 Task: Create a due date automation trigger when advanced on, 2 hours before a card is due add fields without custom field "Resume" set to a date not in this week.
Action: Mouse moved to (1002, 80)
Screenshot: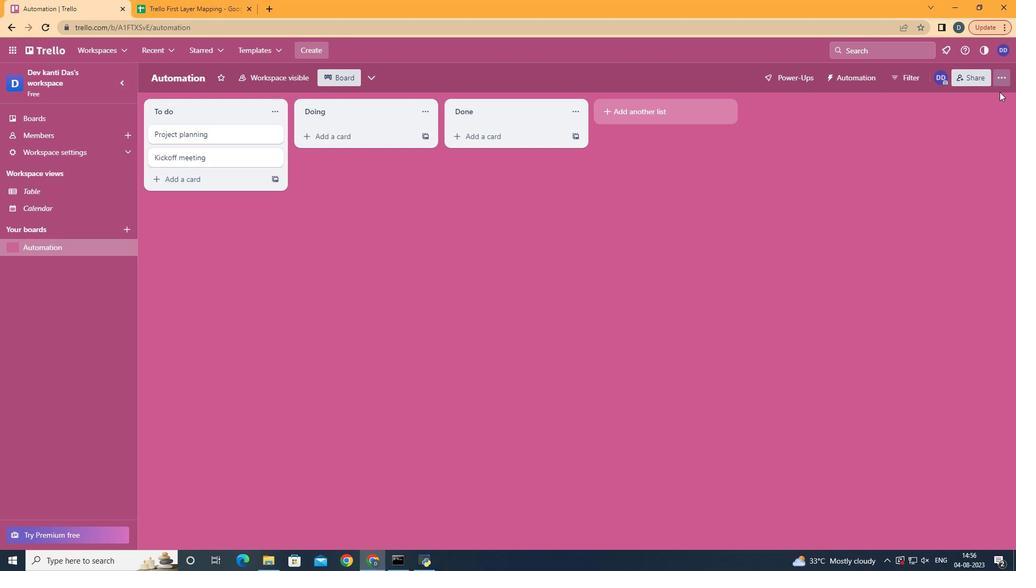 
Action: Mouse pressed left at (1002, 80)
Screenshot: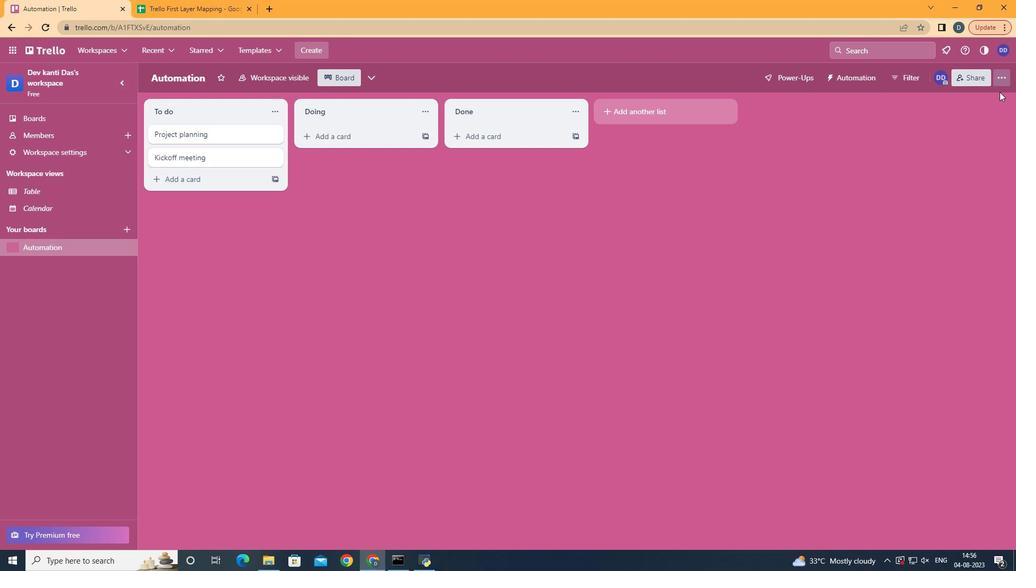 
Action: Mouse moved to (929, 220)
Screenshot: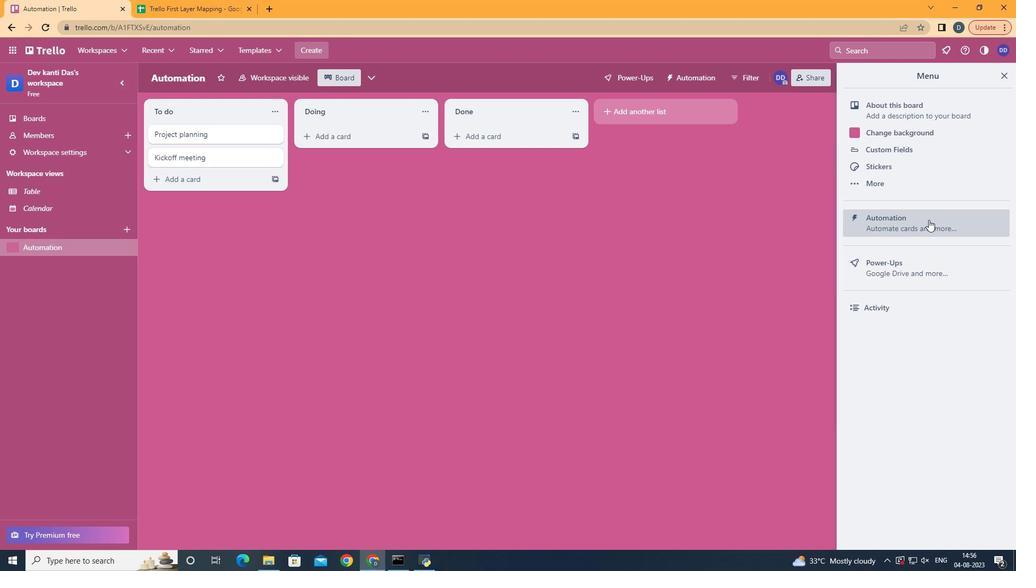 
Action: Mouse pressed left at (929, 220)
Screenshot: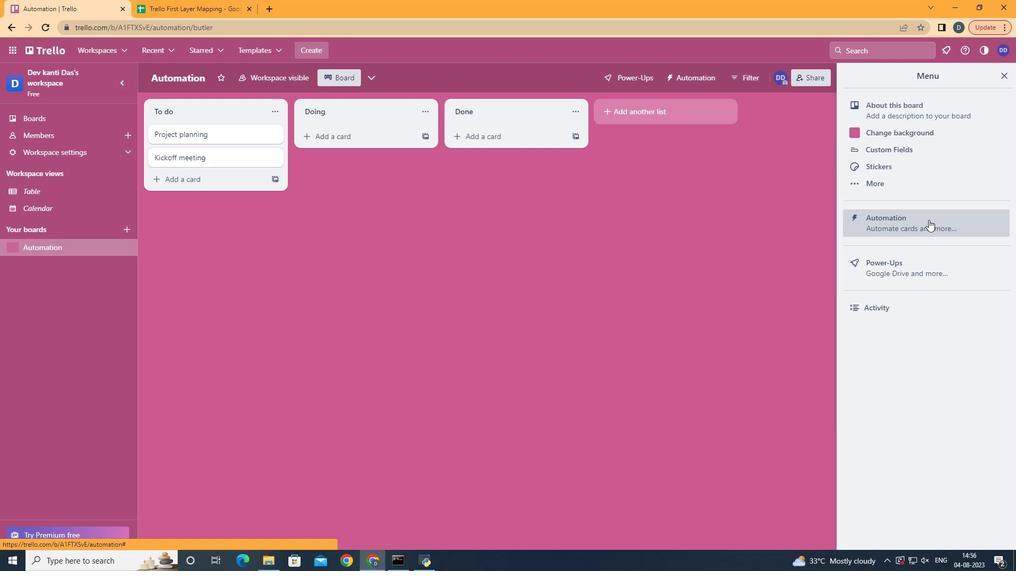 
Action: Mouse moved to (197, 217)
Screenshot: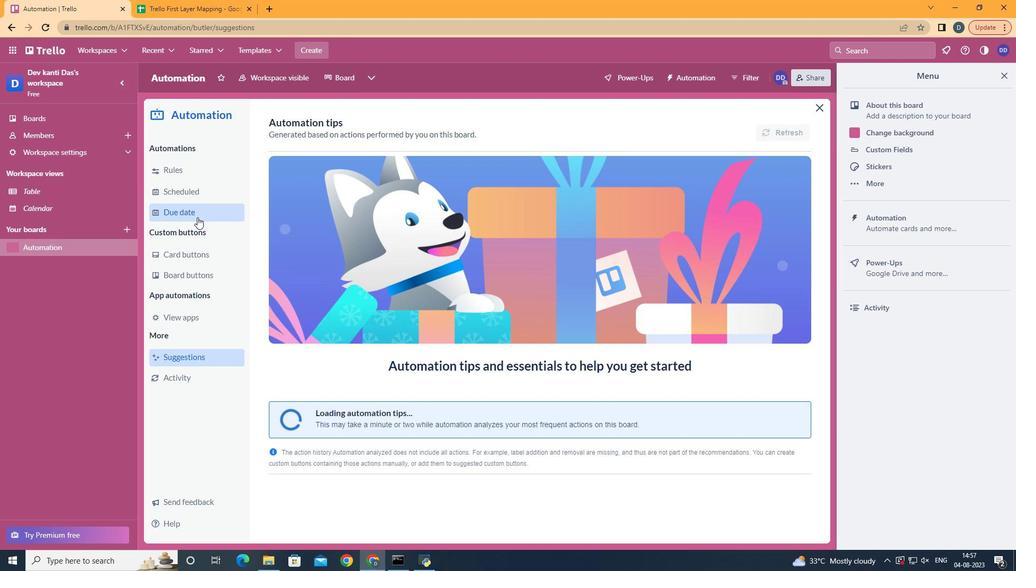 
Action: Mouse pressed left at (197, 217)
Screenshot: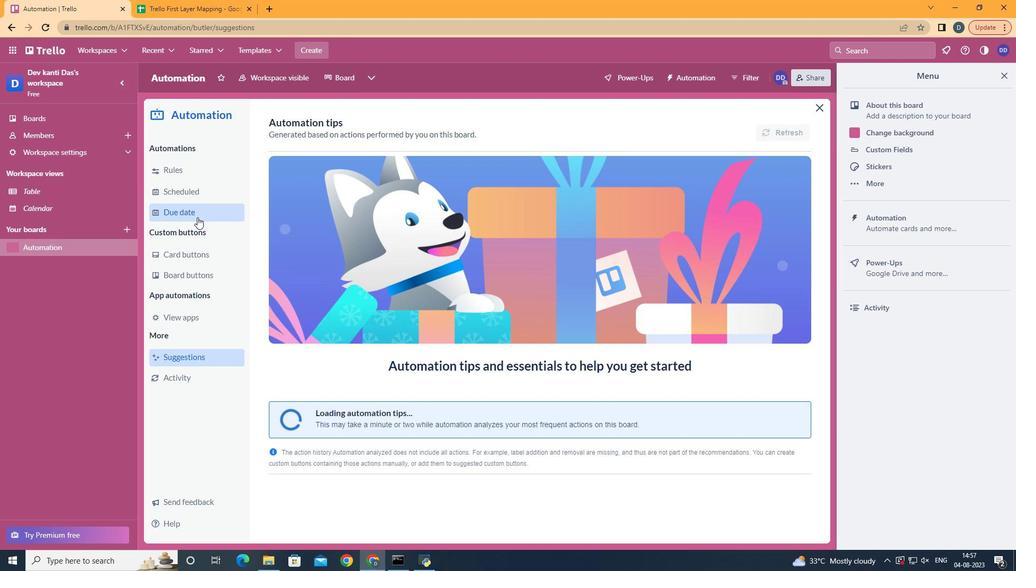 
Action: Mouse moved to (759, 124)
Screenshot: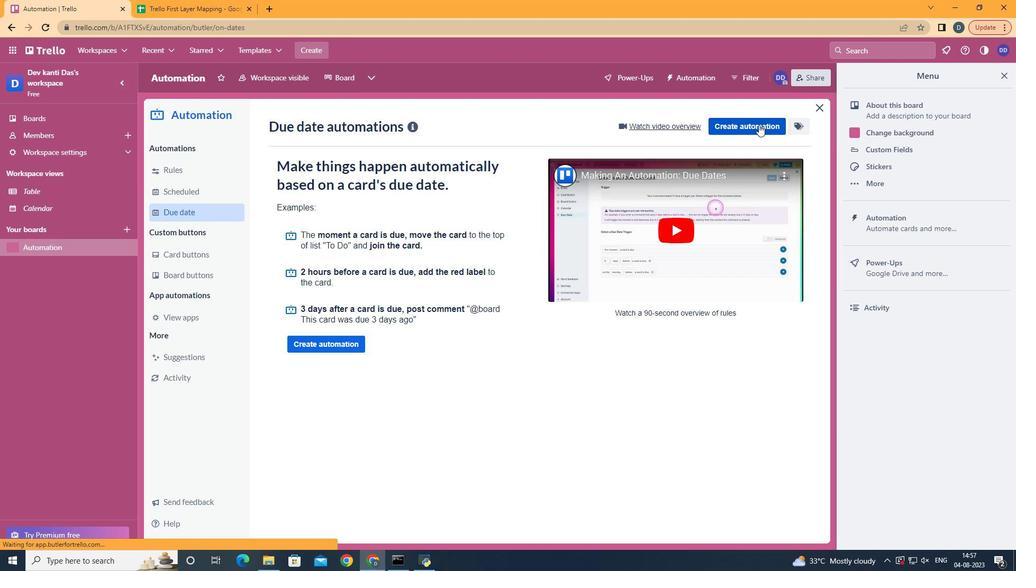 
Action: Mouse pressed left at (759, 124)
Screenshot: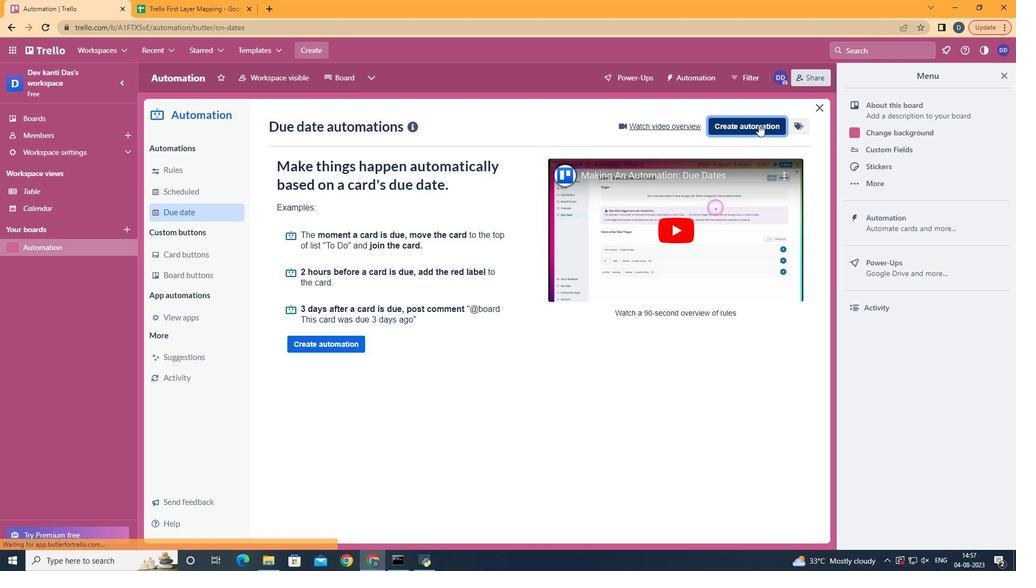 
Action: Mouse moved to (538, 231)
Screenshot: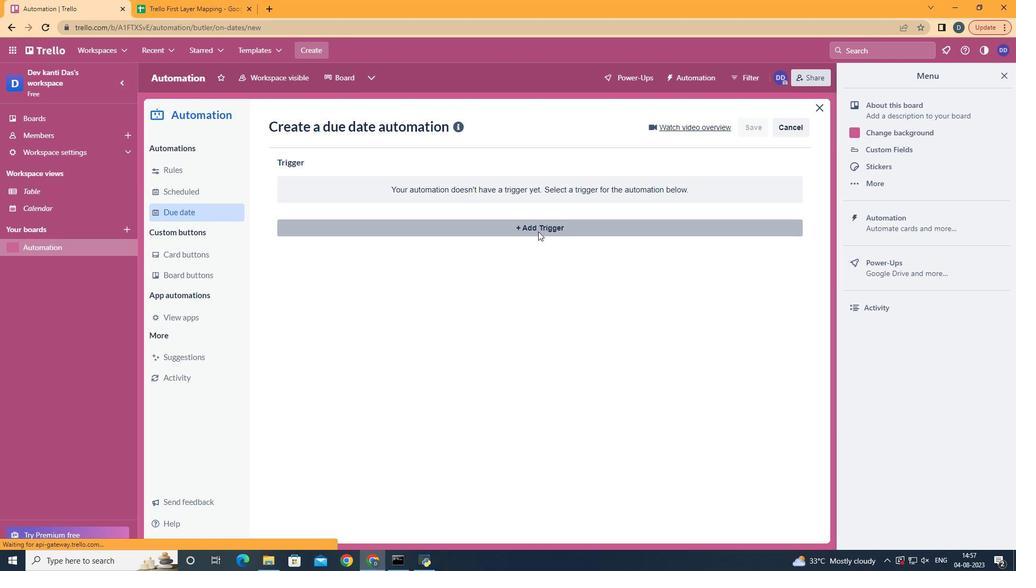 
Action: Mouse pressed left at (538, 231)
Screenshot: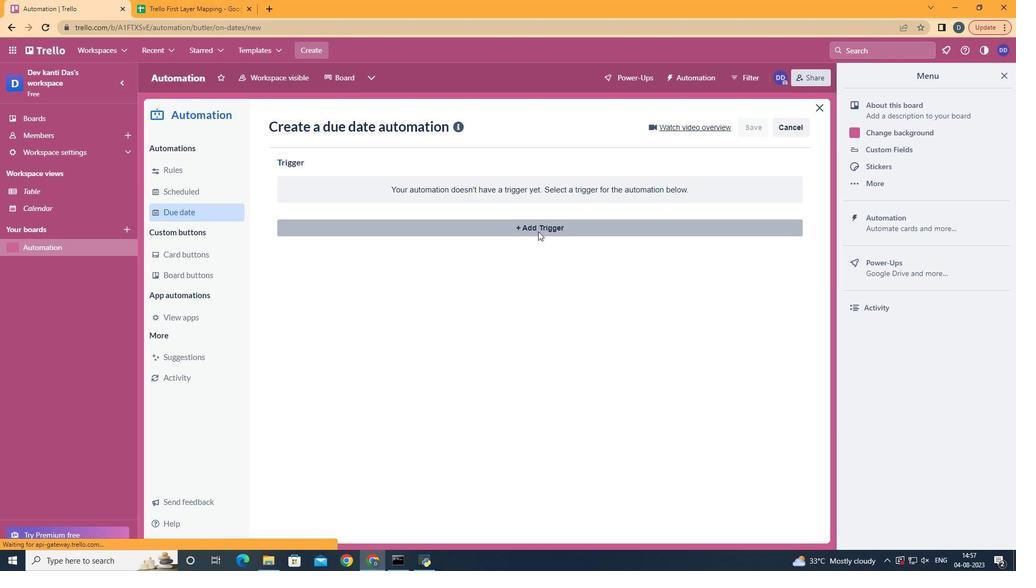 
Action: Mouse moved to (344, 448)
Screenshot: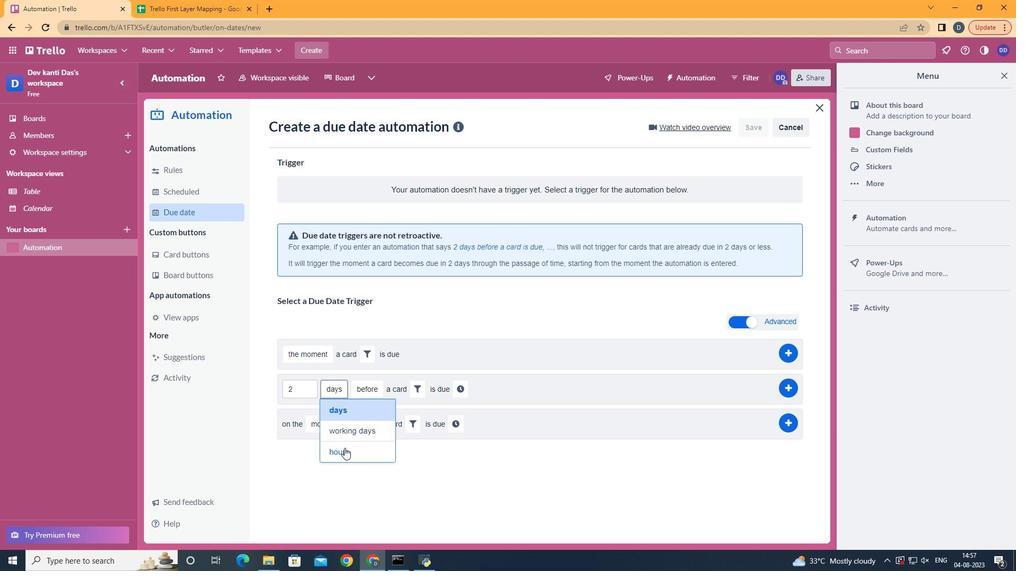 
Action: Mouse pressed left at (344, 448)
Screenshot: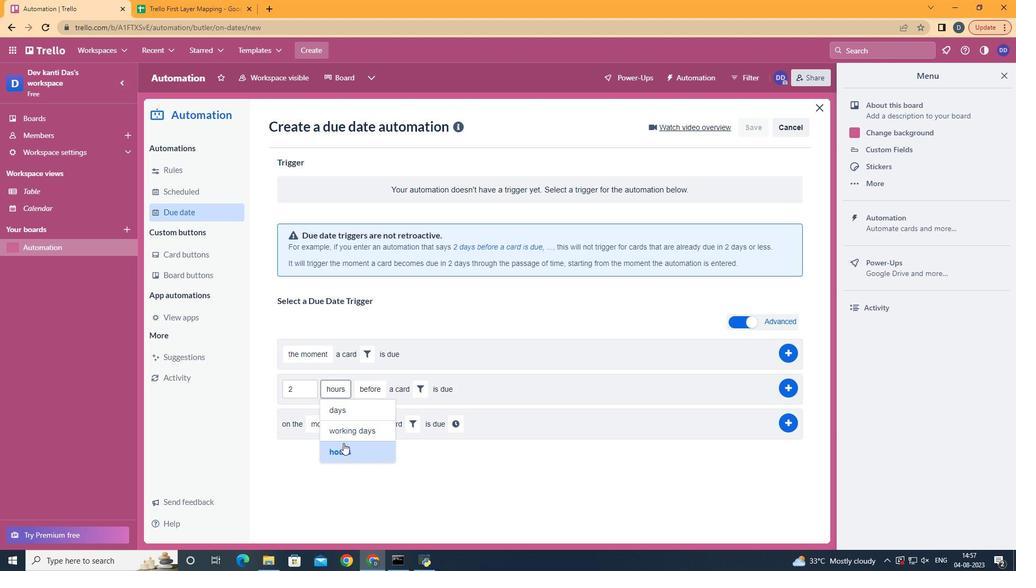 
Action: Mouse moved to (376, 410)
Screenshot: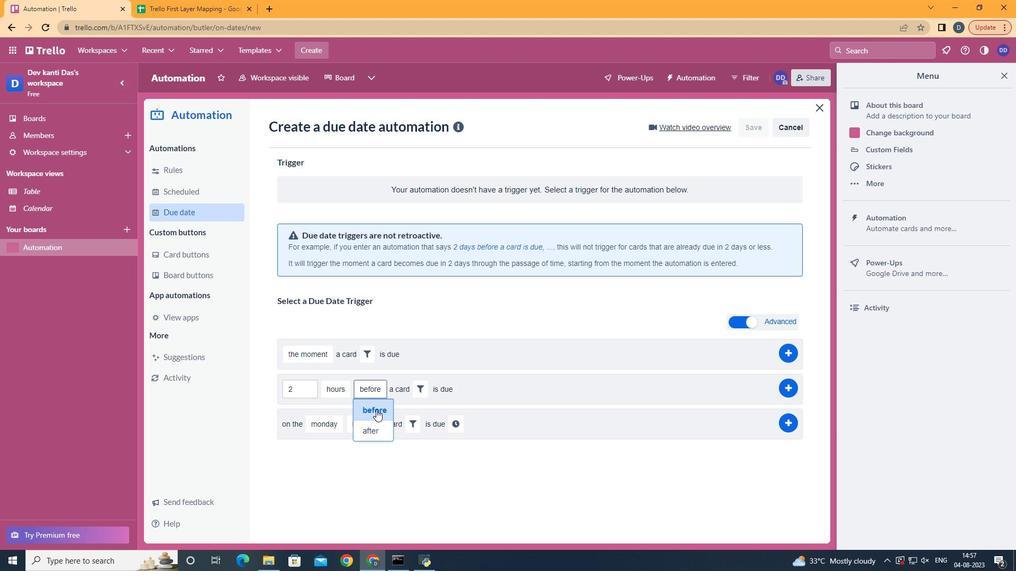 
Action: Mouse pressed left at (376, 410)
Screenshot: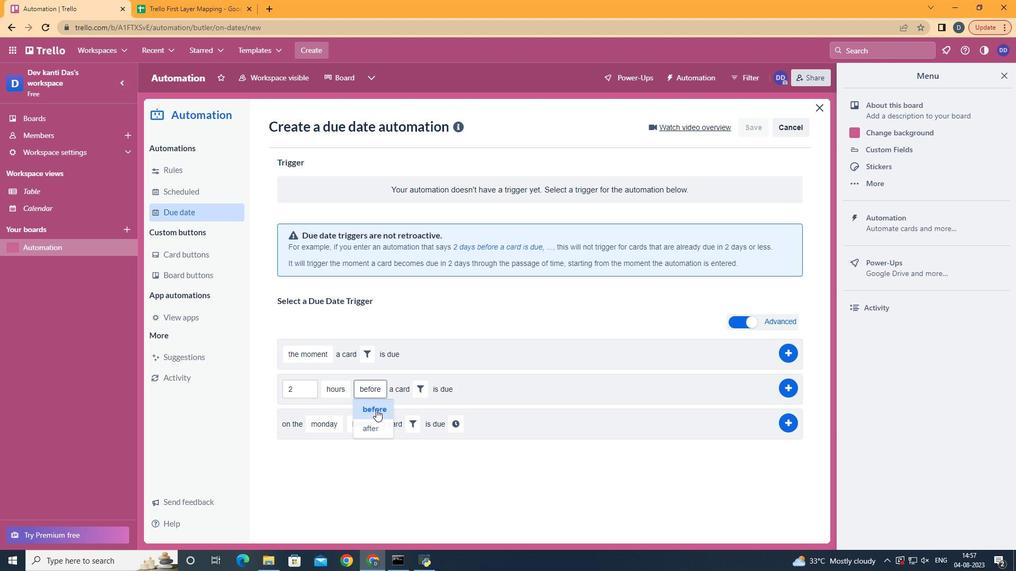 
Action: Mouse moved to (421, 386)
Screenshot: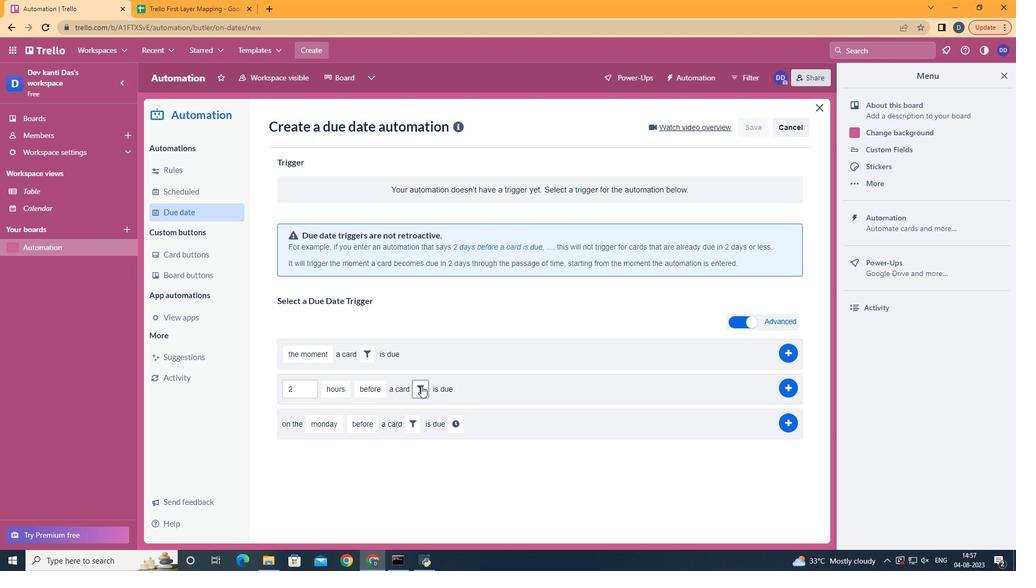 
Action: Mouse pressed left at (421, 386)
Screenshot: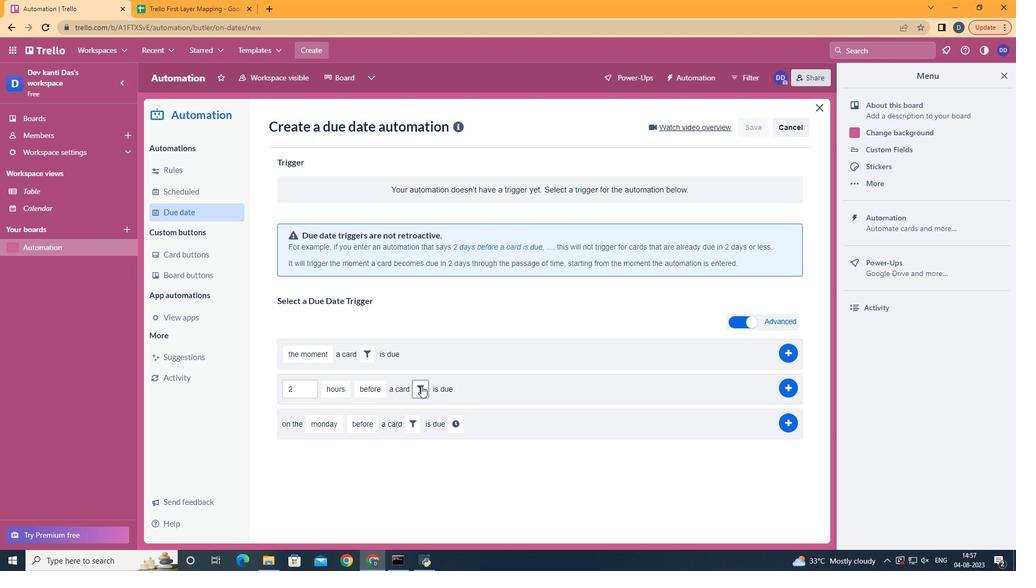 
Action: Mouse moved to (604, 429)
Screenshot: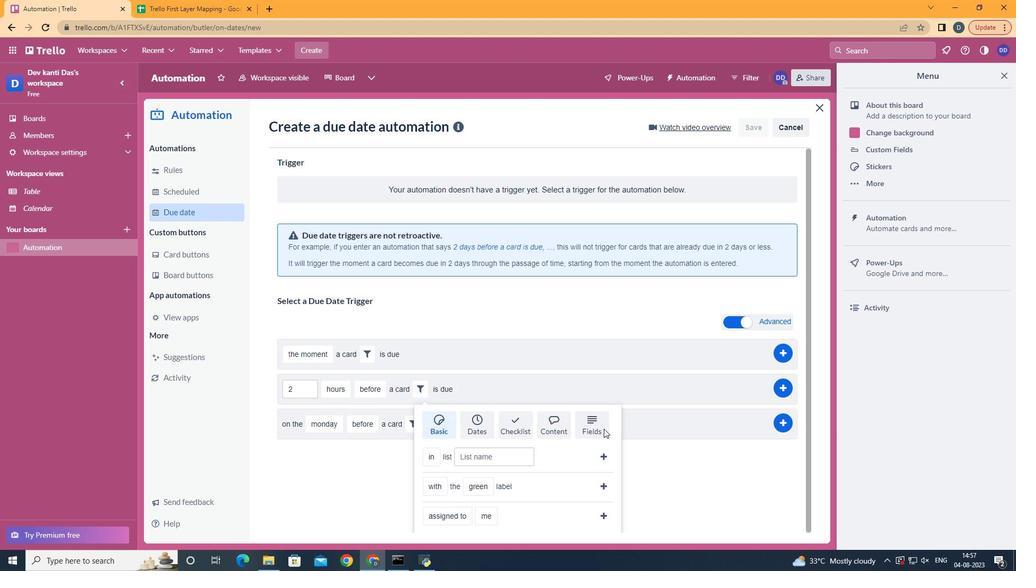 
Action: Mouse pressed left at (604, 429)
Screenshot: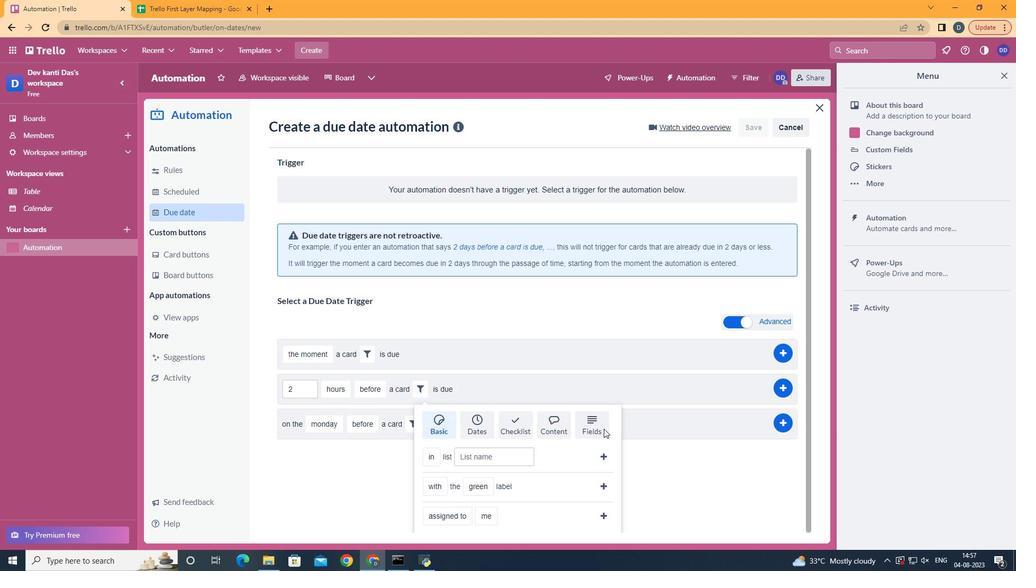 
Action: Mouse moved to (605, 429)
Screenshot: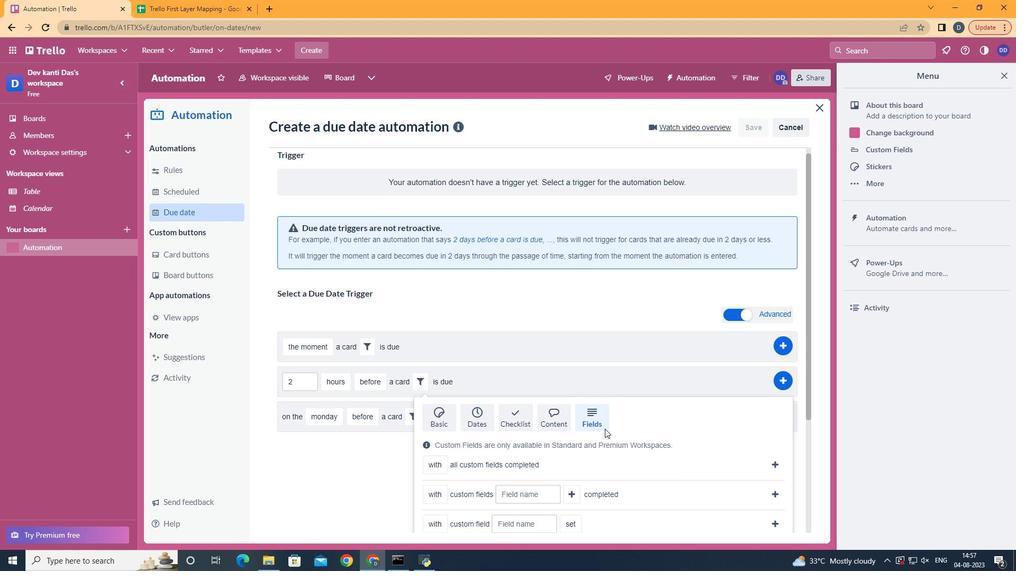 
Action: Mouse scrolled (605, 429) with delta (0, 0)
Screenshot: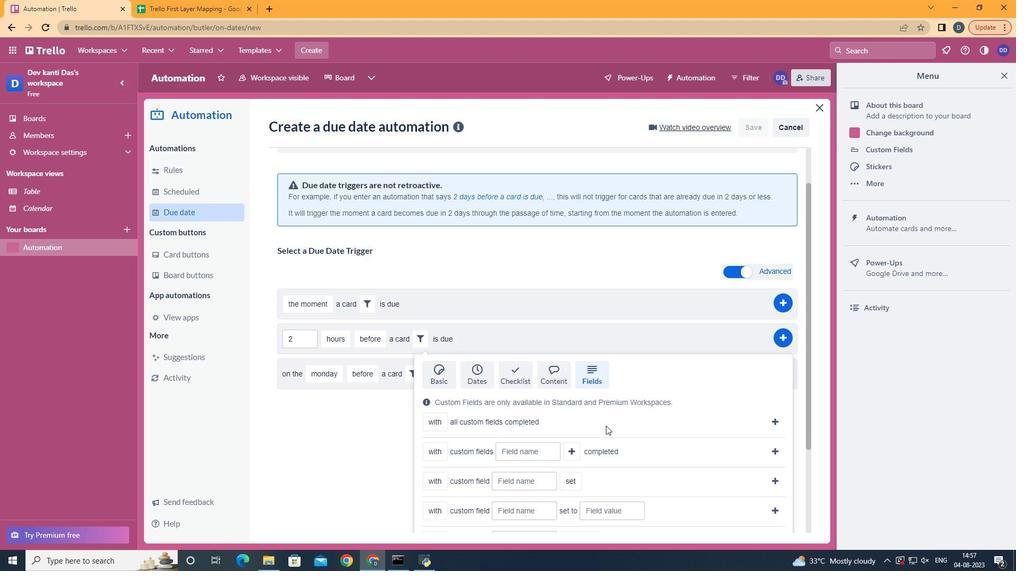 
Action: Mouse scrolled (605, 429) with delta (0, 0)
Screenshot: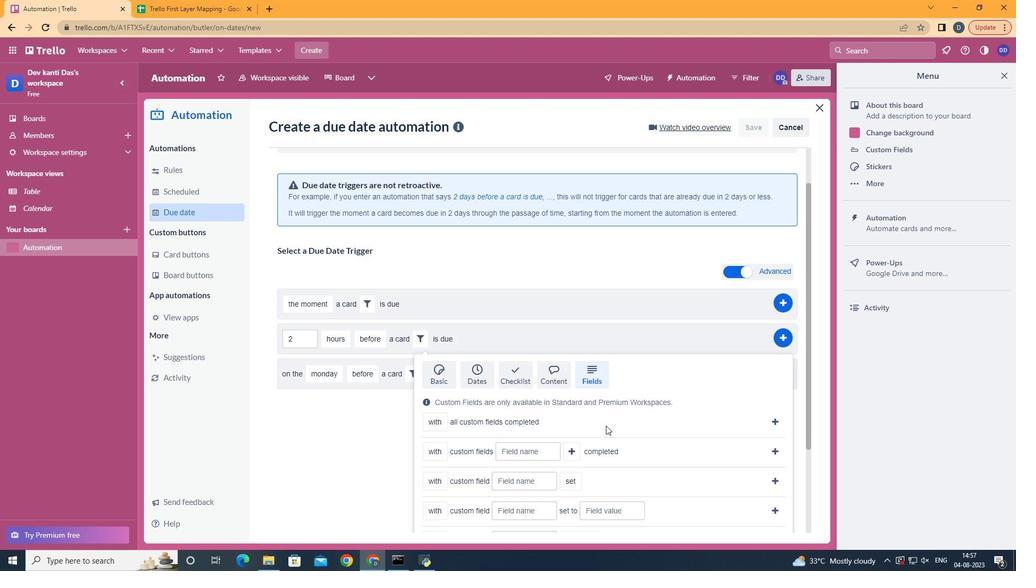 
Action: Mouse scrolled (605, 429) with delta (0, 0)
Screenshot: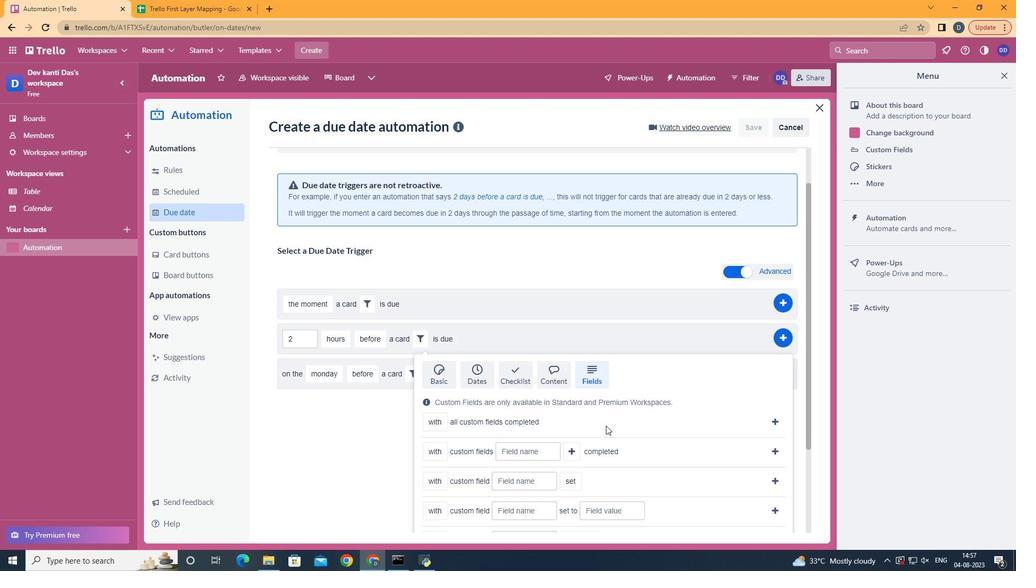 
Action: Mouse scrolled (605, 429) with delta (0, 0)
Screenshot: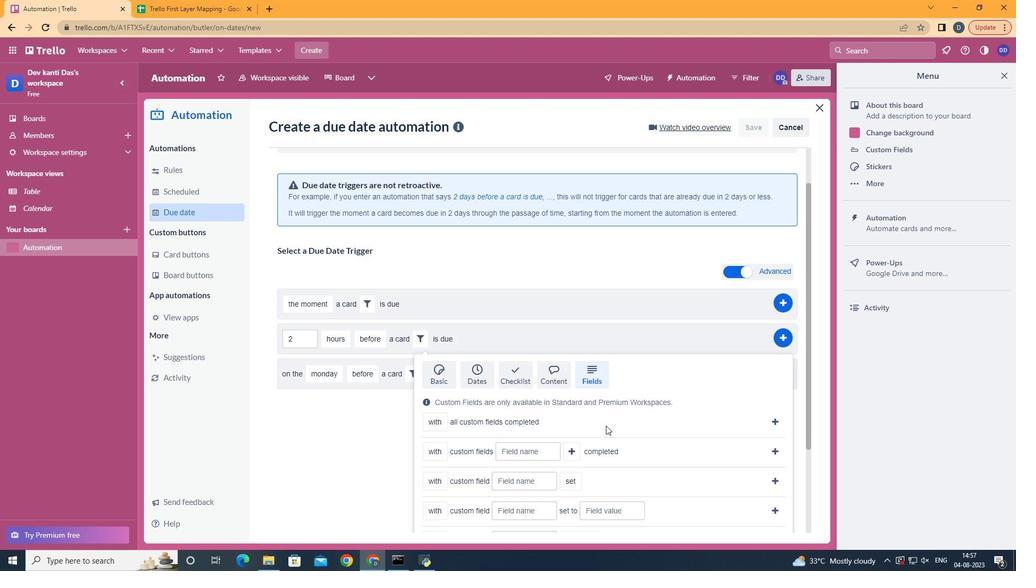 
Action: Mouse scrolled (605, 429) with delta (0, 0)
Screenshot: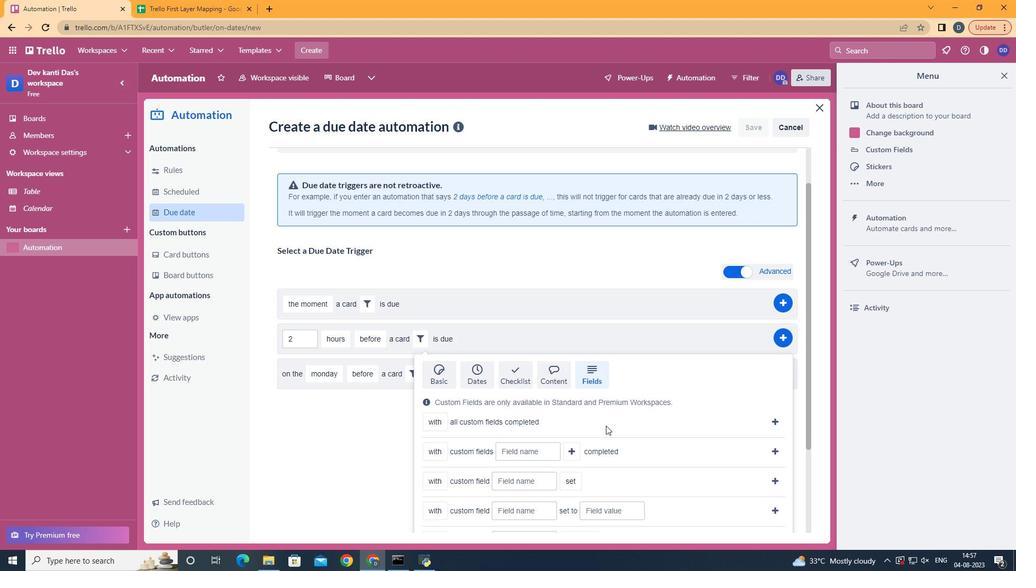 
Action: Mouse scrolled (605, 429) with delta (0, 0)
Screenshot: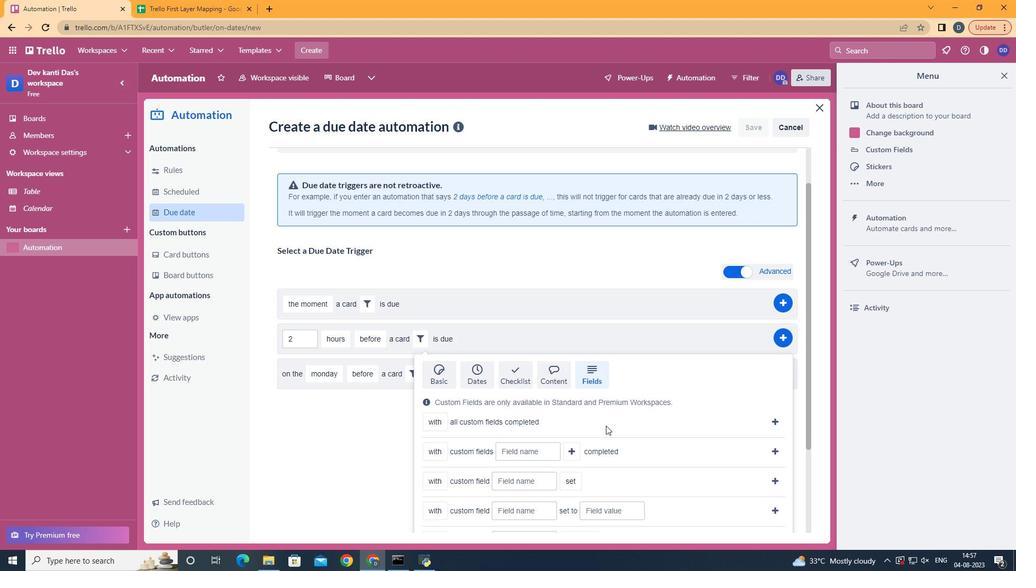 
Action: Mouse moved to (444, 523)
Screenshot: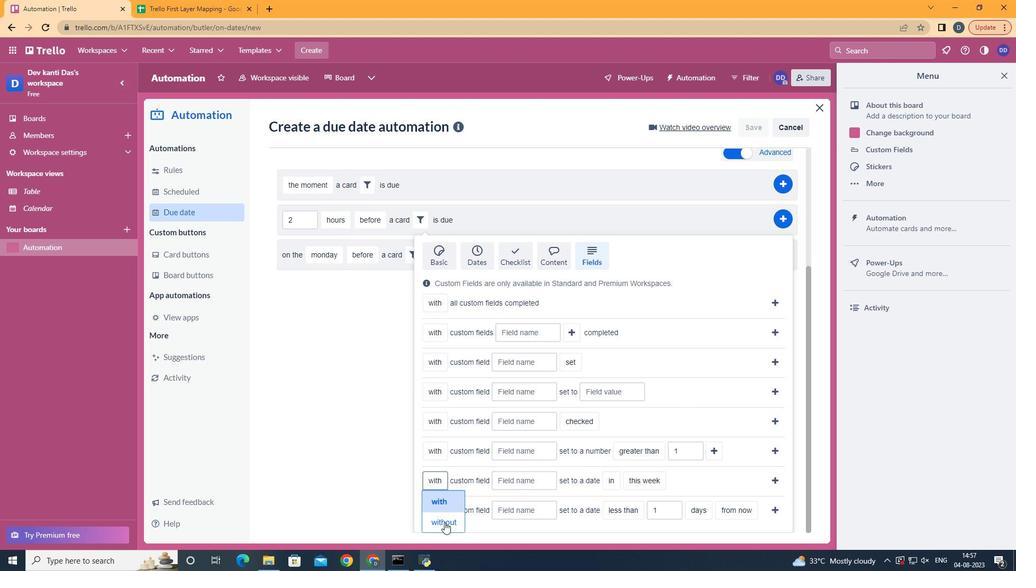 
Action: Mouse pressed left at (444, 523)
Screenshot: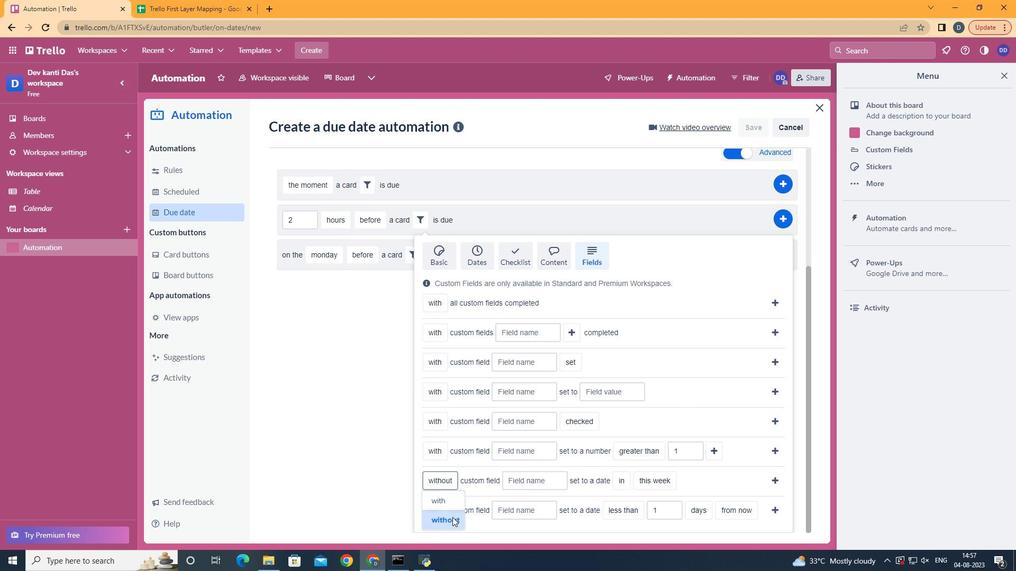
Action: Mouse moved to (519, 484)
Screenshot: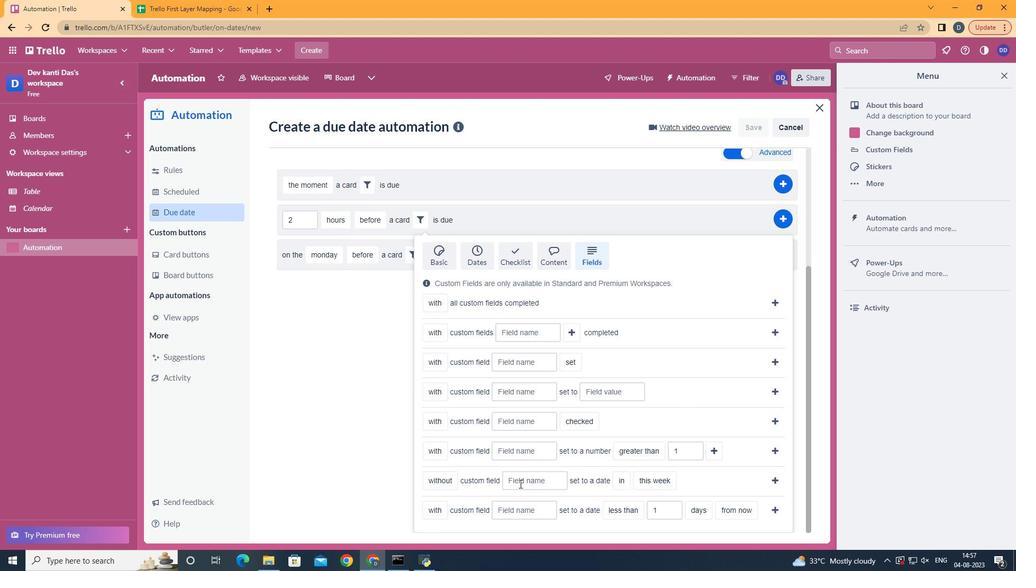 
Action: Mouse pressed left at (519, 484)
Screenshot: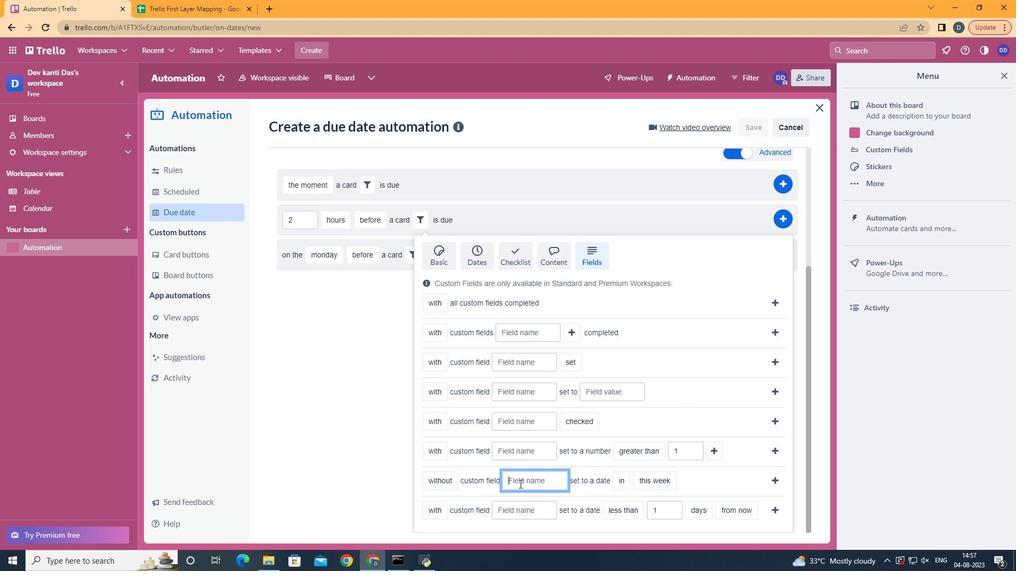 
Action: Key pressed <Key.shift>Resume
Screenshot: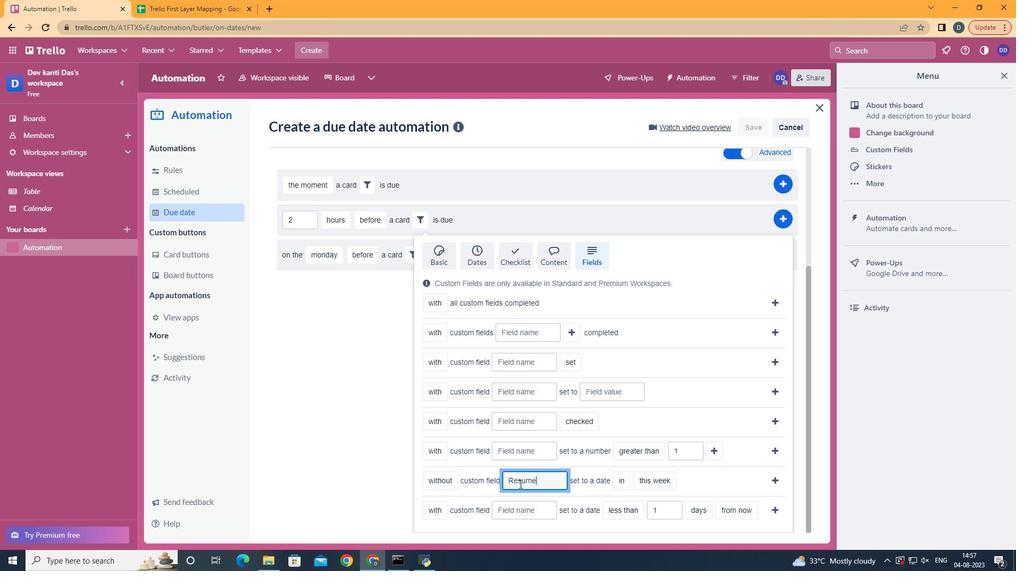 
Action: Mouse moved to (627, 519)
Screenshot: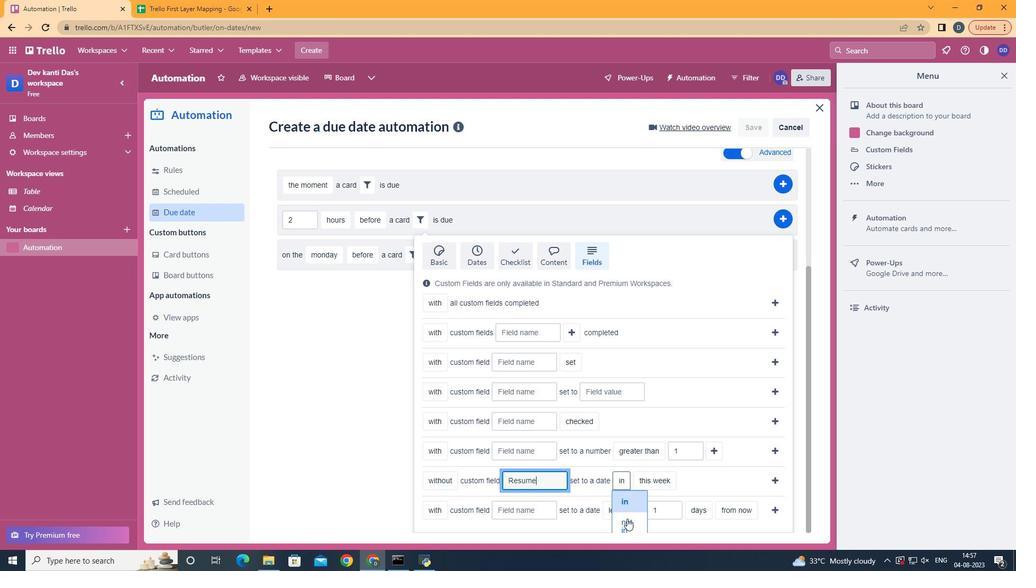 
Action: Mouse pressed left at (627, 519)
Screenshot: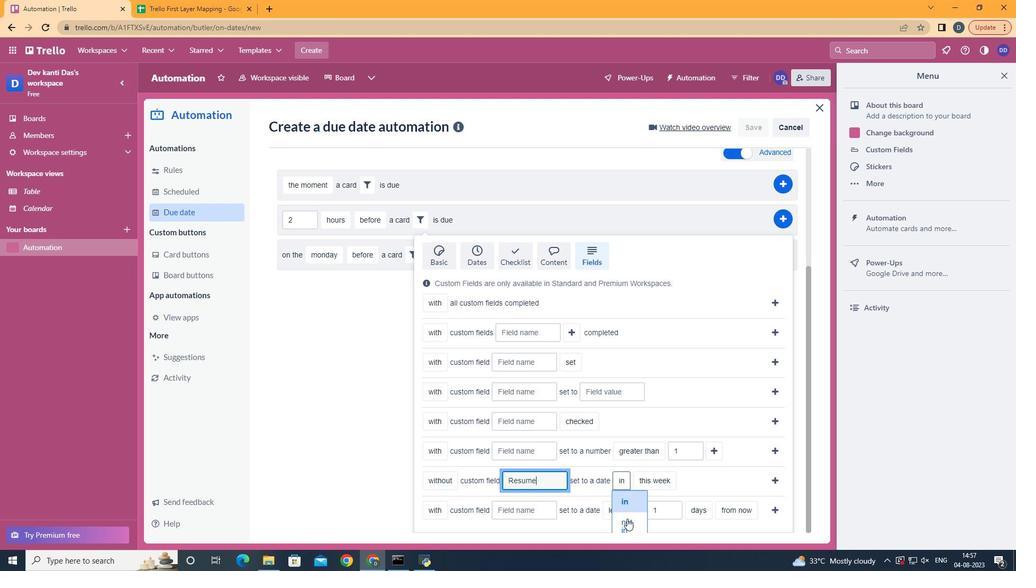 
Action: Mouse moved to (676, 499)
Screenshot: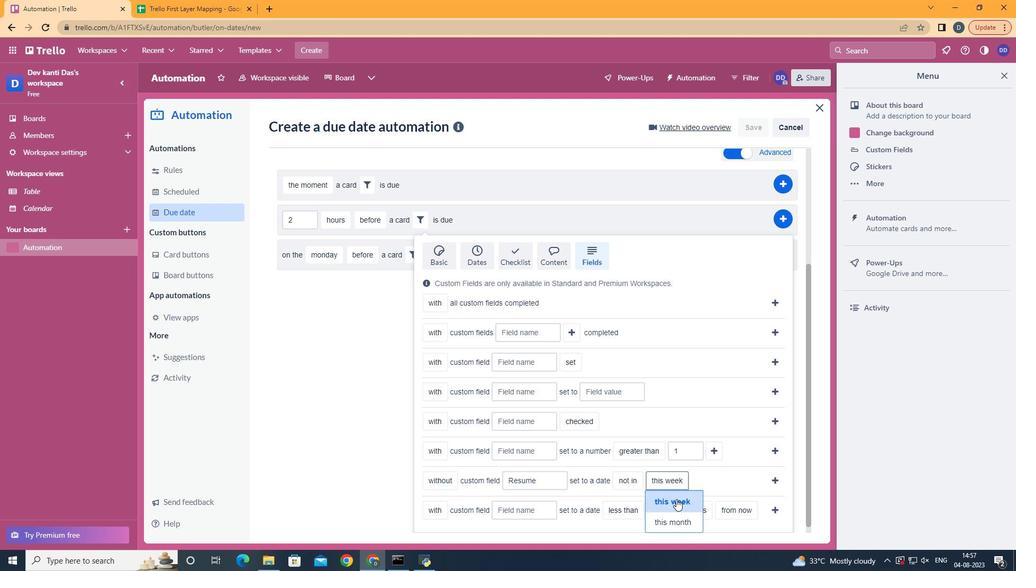 
Action: Mouse pressed left at (676, 499)
Screenshot: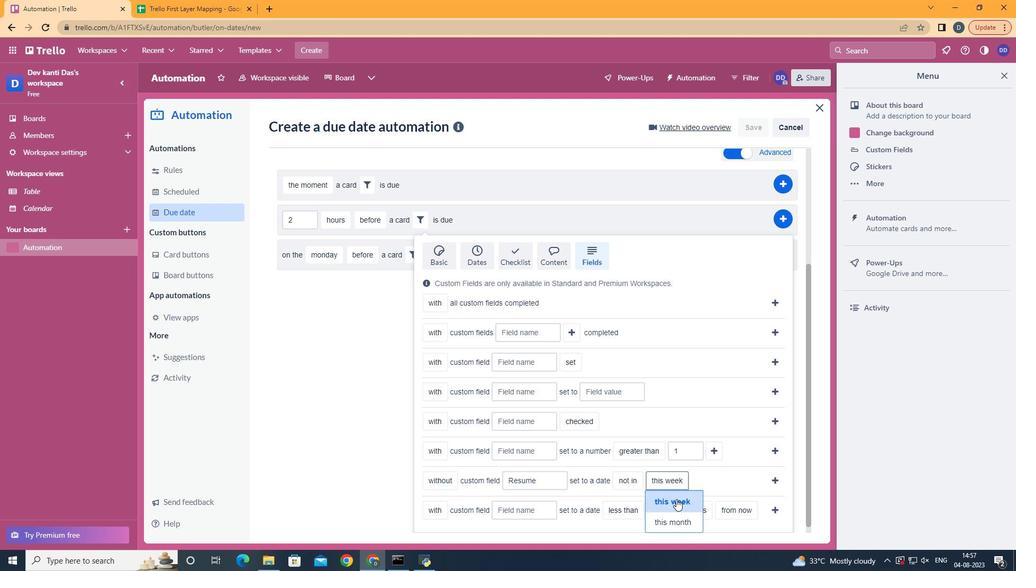 
Action: Mouse moved to (773, 479)
Screenshot: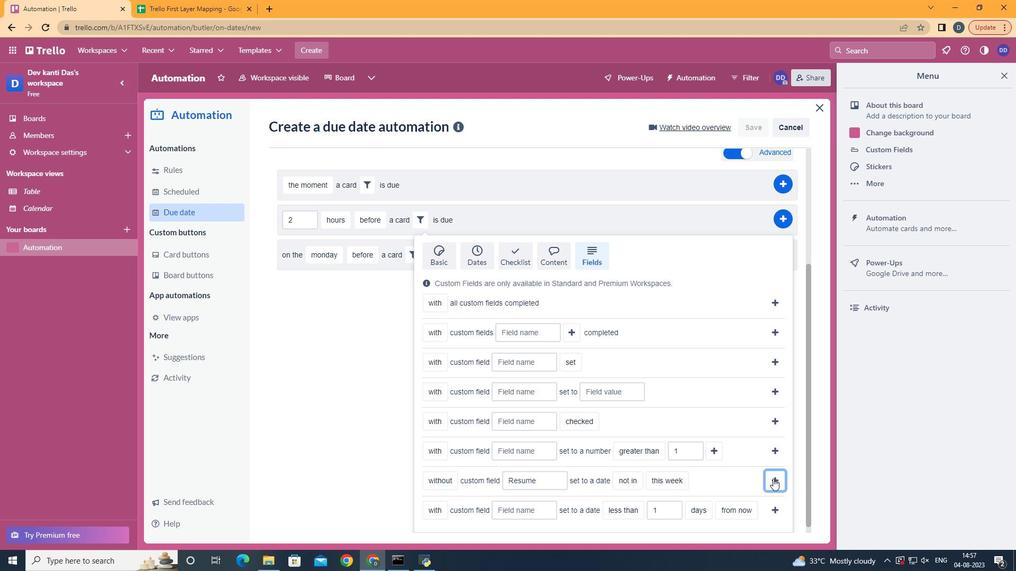 
Action: Mouse pressed left at (773, 479)
Screenshot: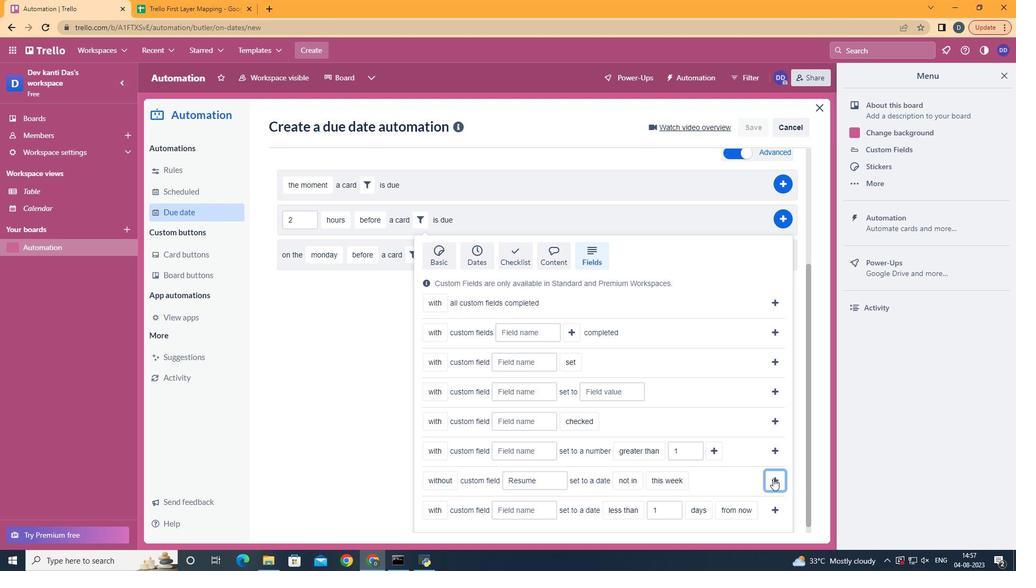 
Action: Mouse moved to (789, 389)
Screenshot: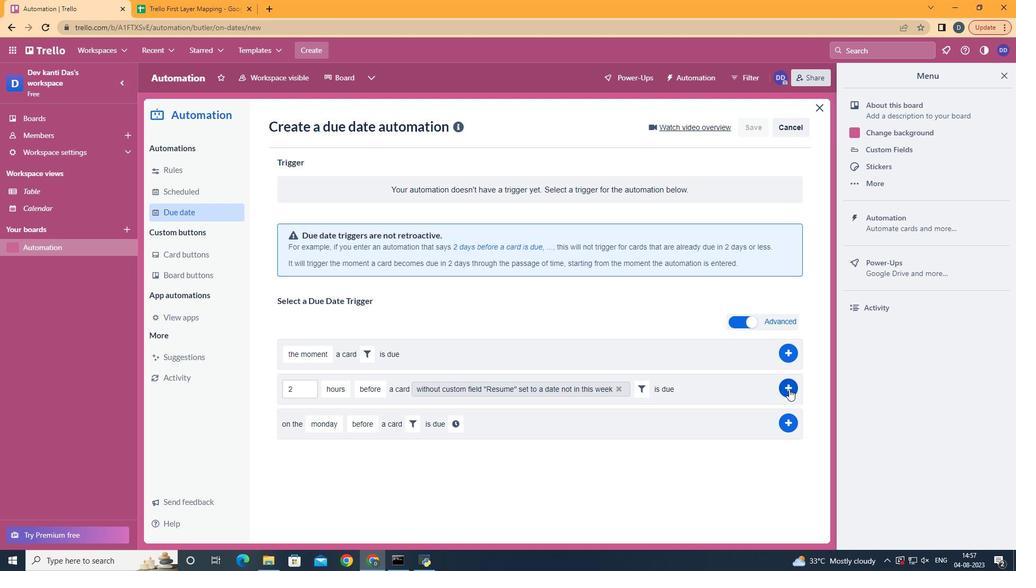 
Action: Mouse pressed left at (789, 389)
Screenshot: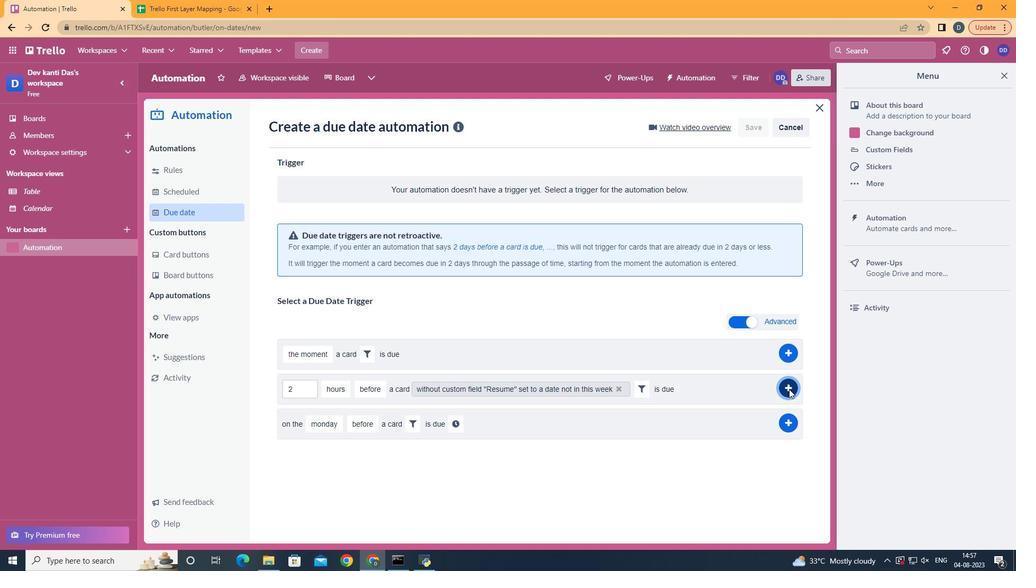 
Action: Mouse moved to (568, 228)
Screenshot: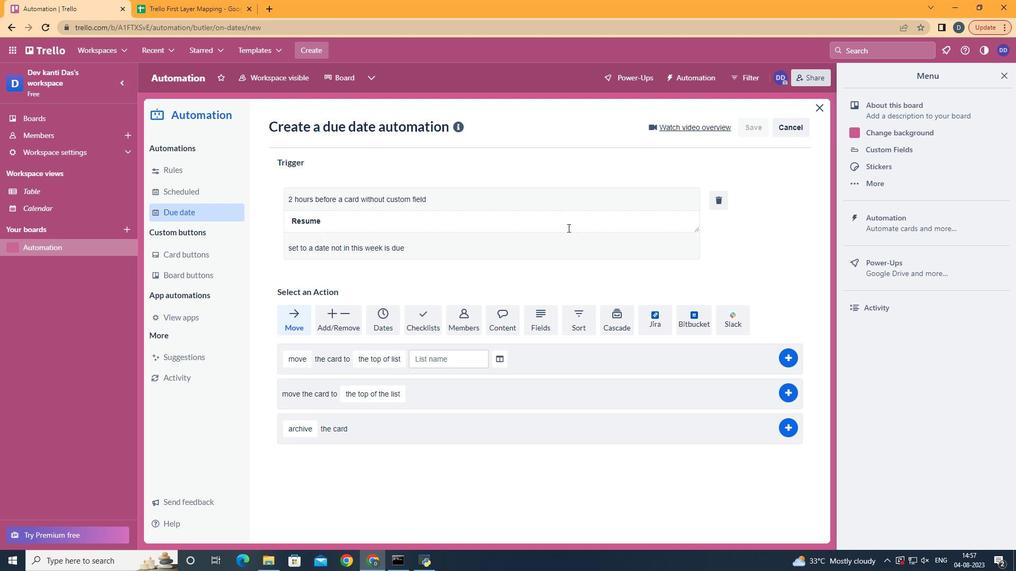 
